Task: Add Aura Cacia Lemongrass Essential Oil to the cart.
Action: Mouse moved to (744, 283)
Screenshot: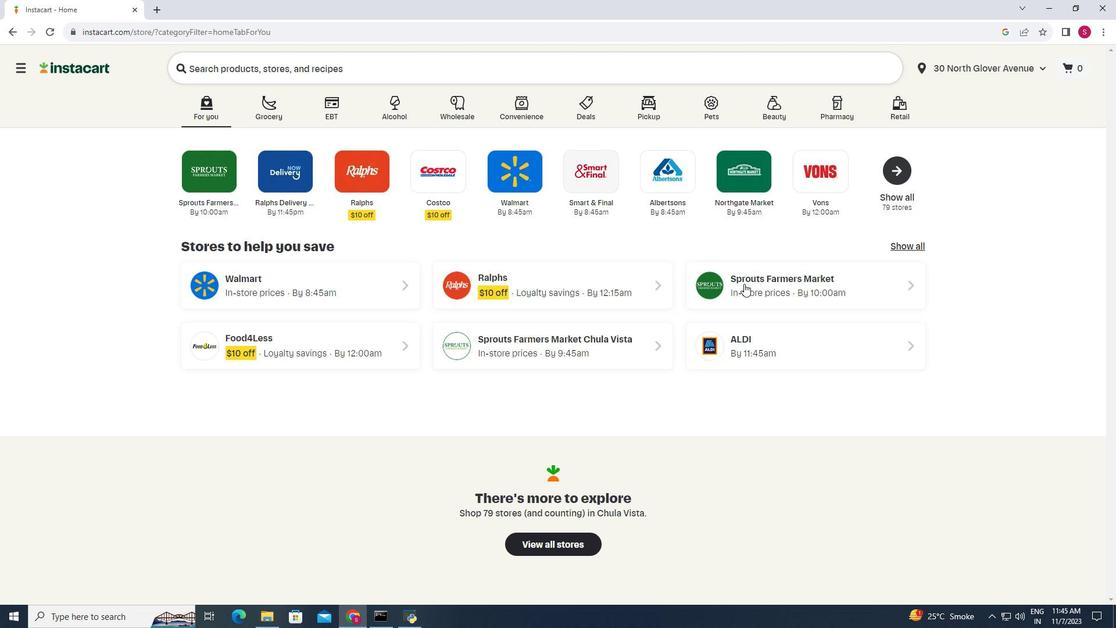 
Action: Mouse pressed left at (744, 283)
Screenshot: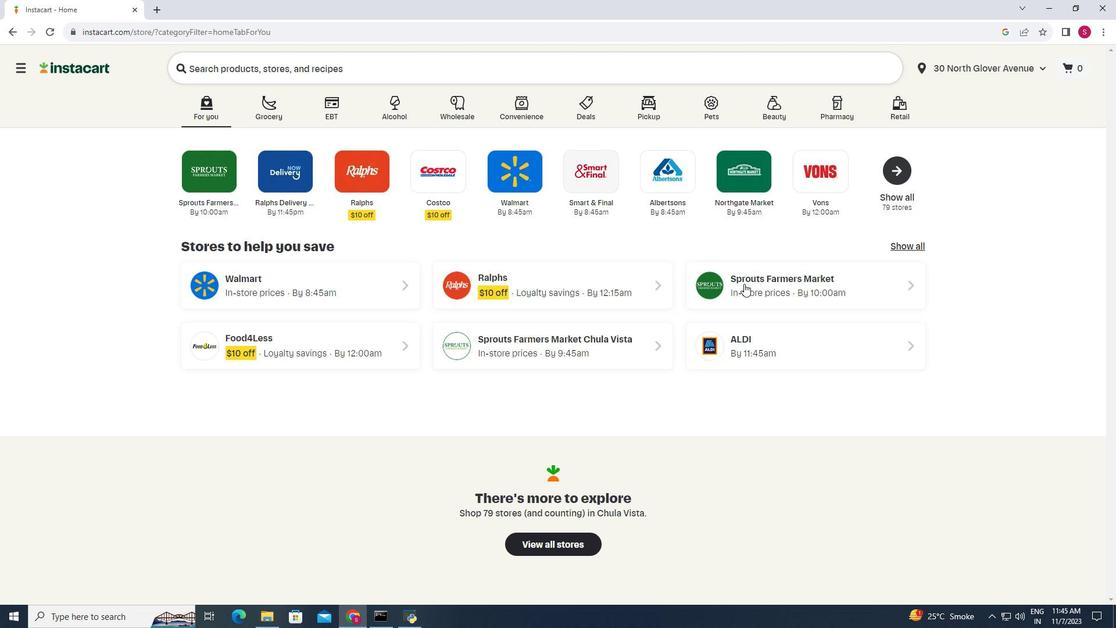 
Action: Mouse moved to (75, 435)
Screenshot: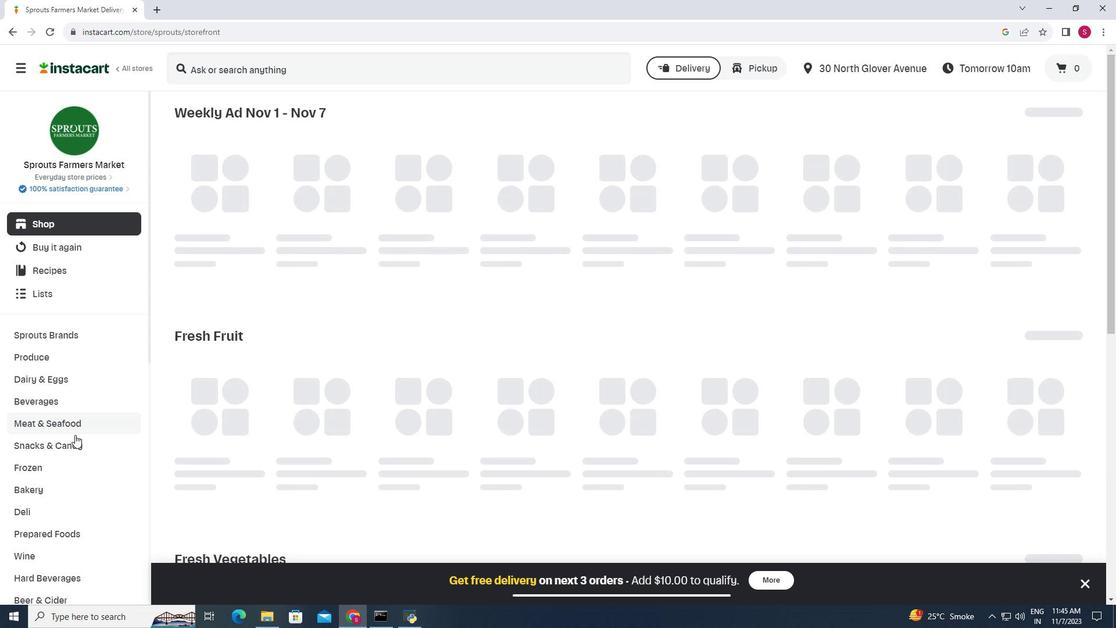 
Action: Mouse scrolled (75, 434) with delta (0, 0)
Screenshot: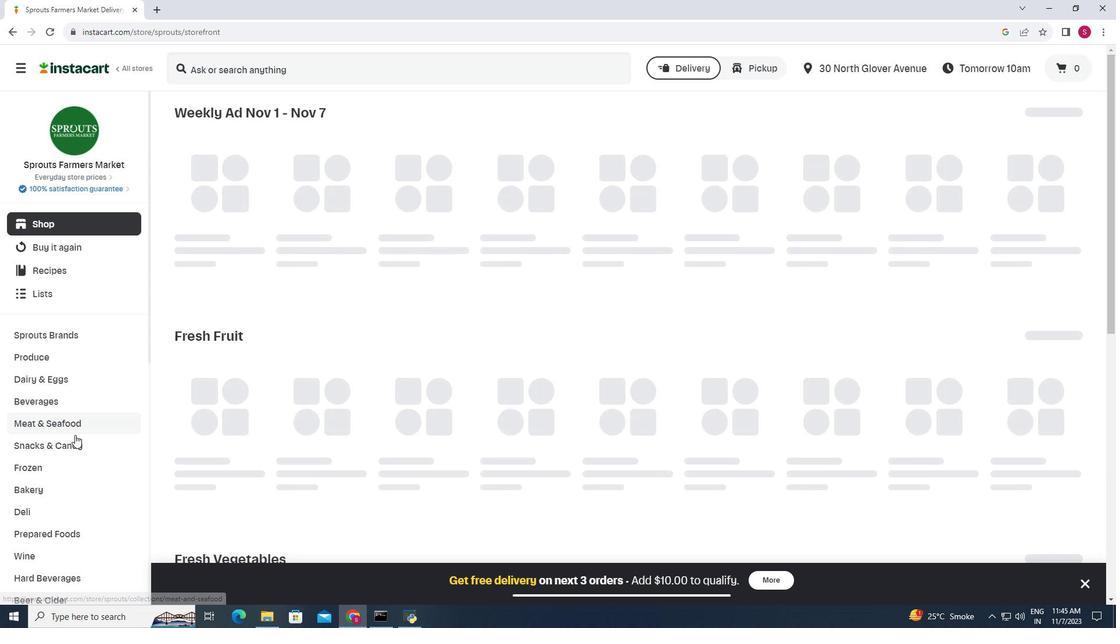 
Action: Mouse scrolled (75, 434) with delta (0, 0)
Screenshot: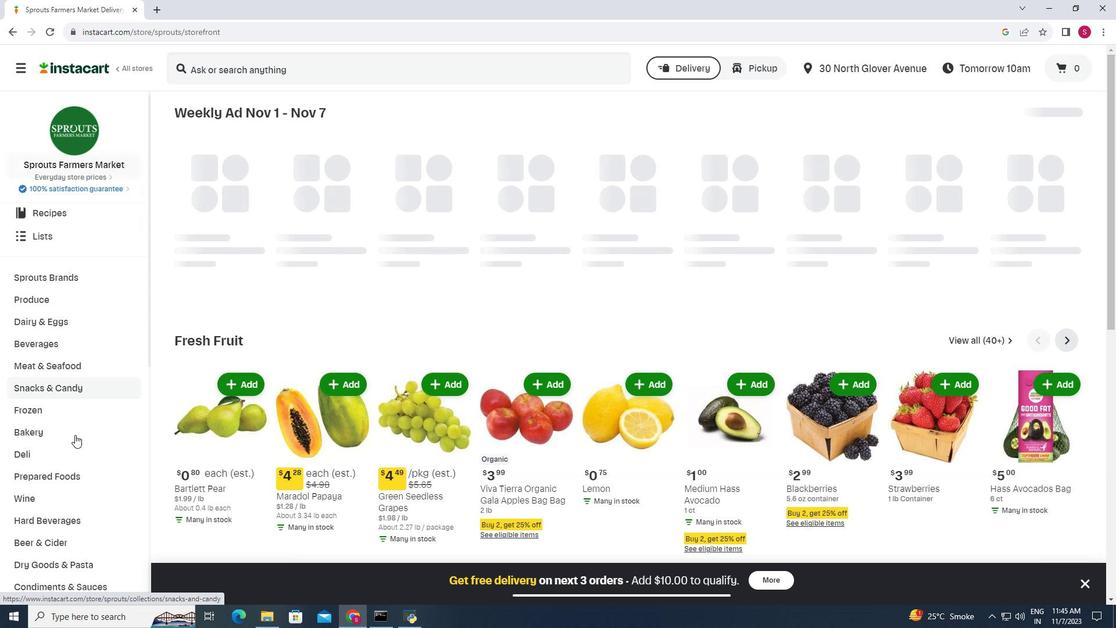 
Action: Mouse moved to (74, 435)
Screenshot: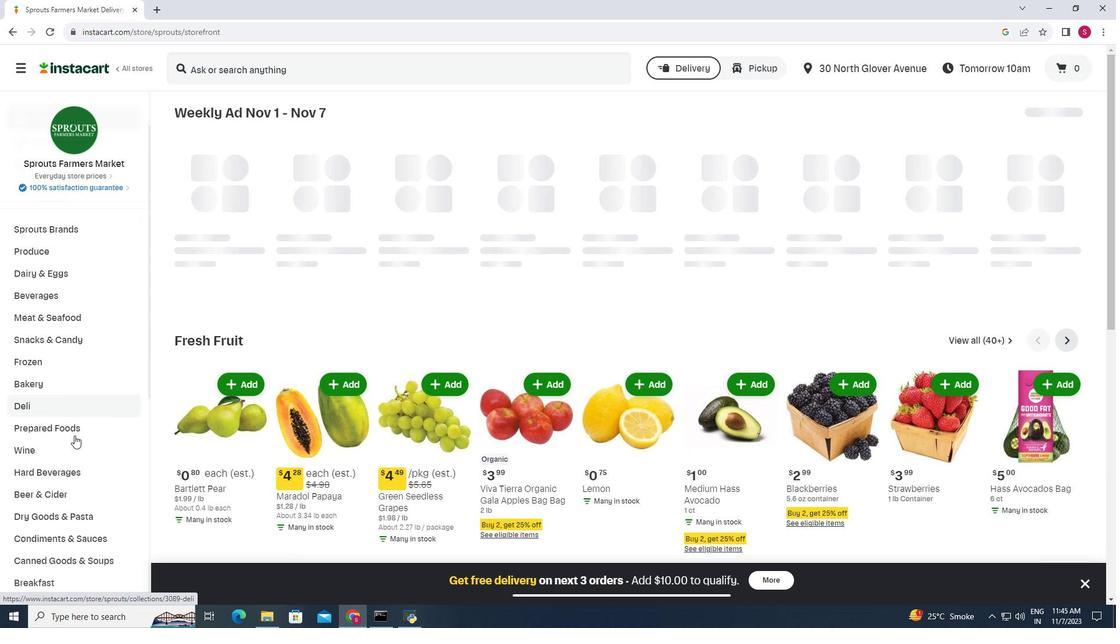 
Action: Mouse scrolled (74, 435) with delta (0, 0)
Screenshot: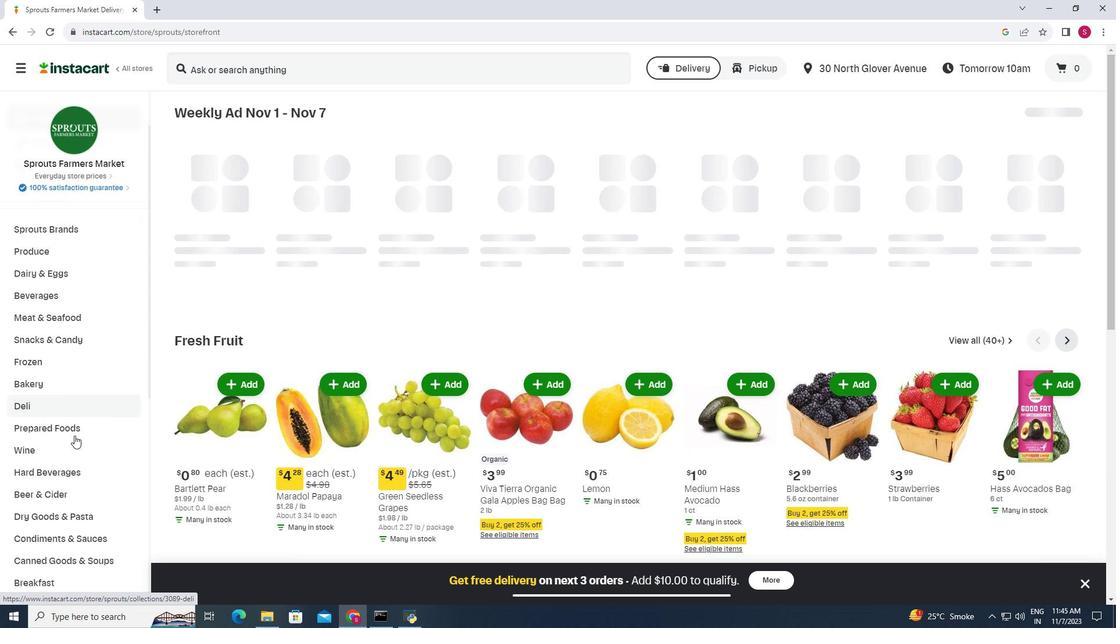 
Action: Mouse scrolled (74, 435) with delta (0, 0)
Screenshot: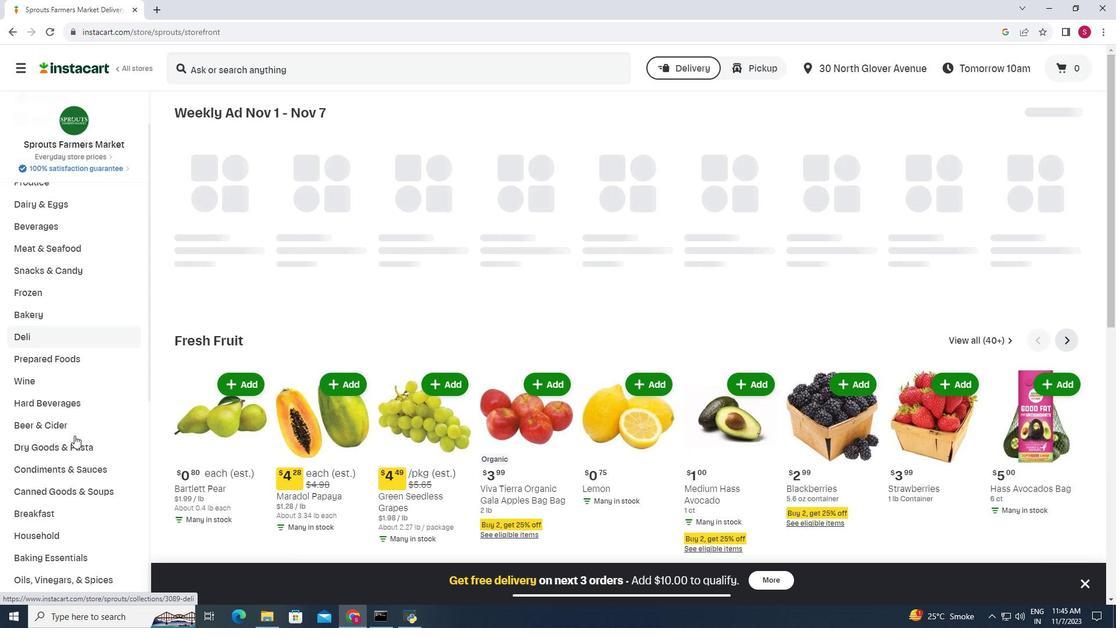 
Action: Mouse scrolled (74, 435) with delta (0, 0)
Screenshot: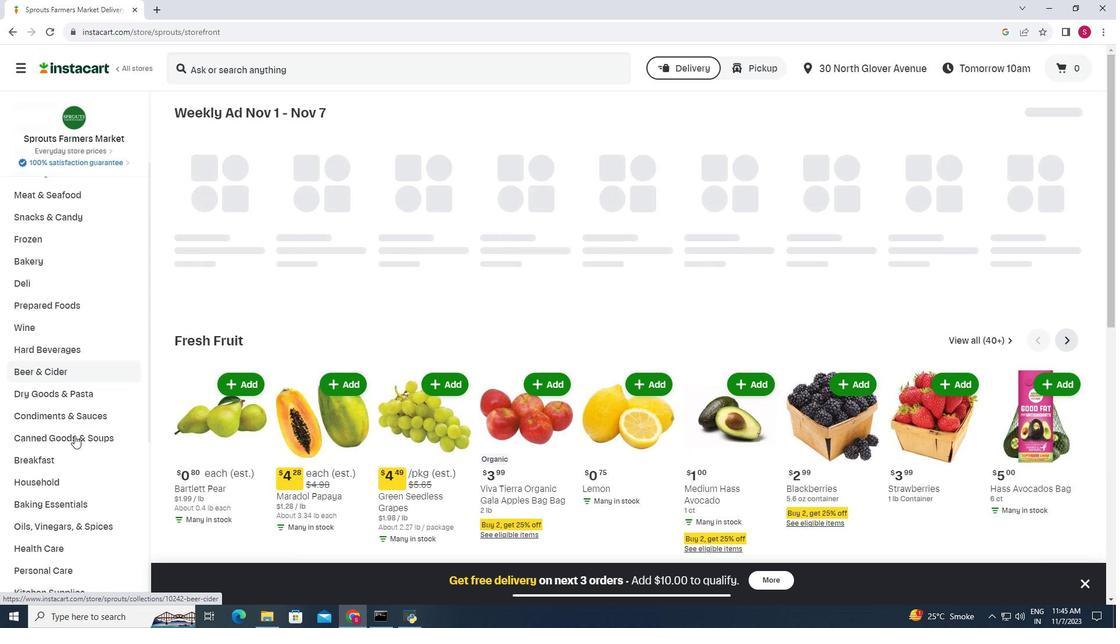 
Action: Mouse moved to (80, 417)
Screenshot: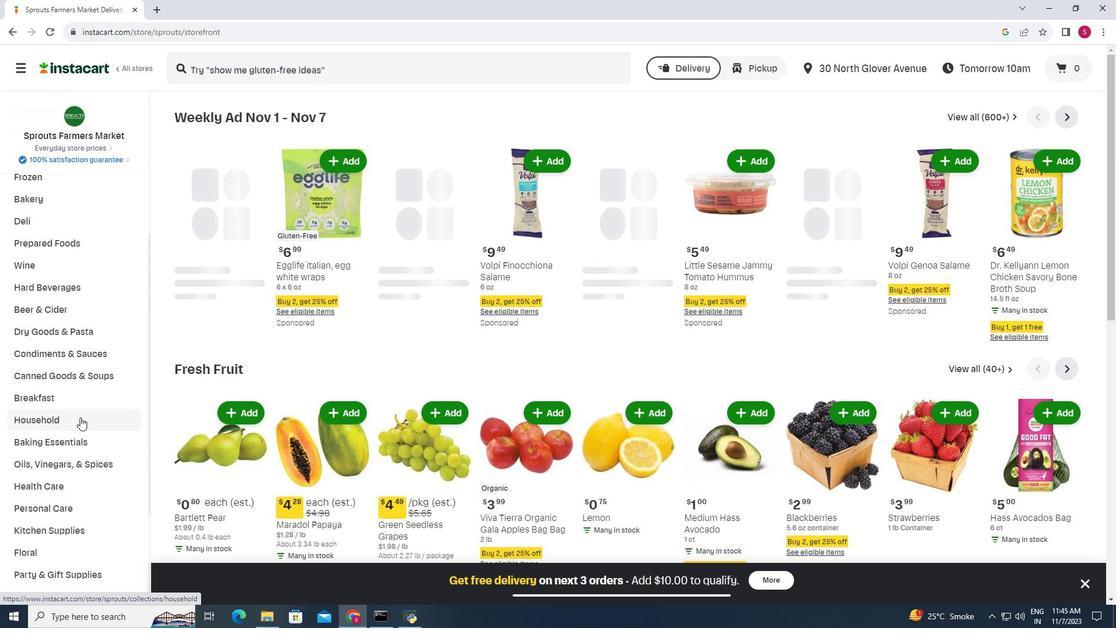 
Action: Mouse pressed left at (80, 417)
Screenshot: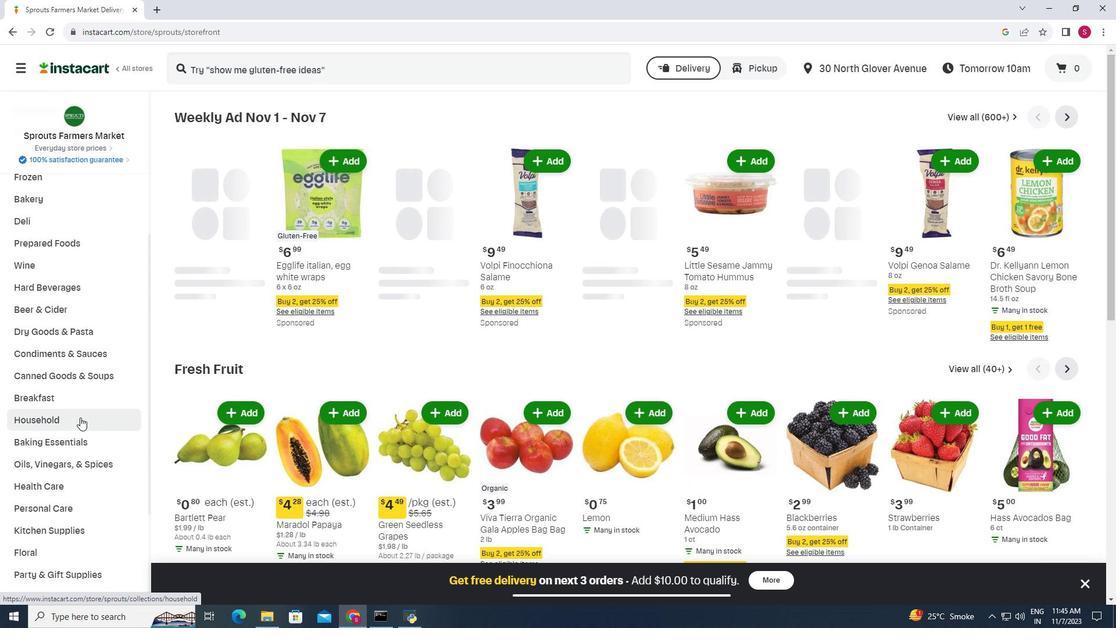 
Action: Mouse moved to (605, 151)
Screenshot: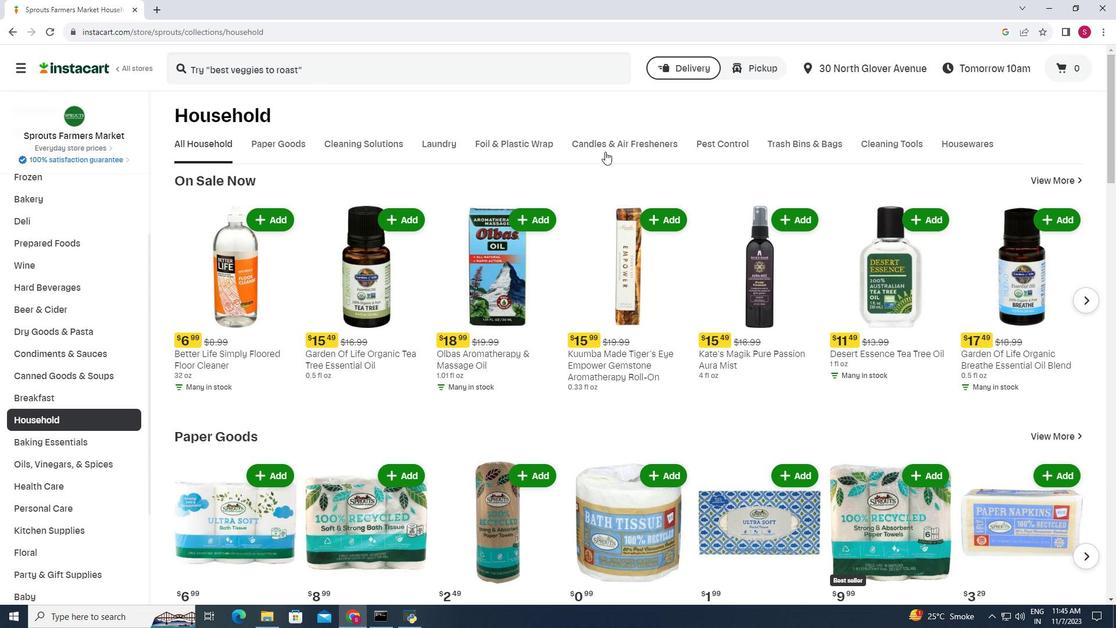 
Action: Mouse pressed left at (605, 151)
Screenshot: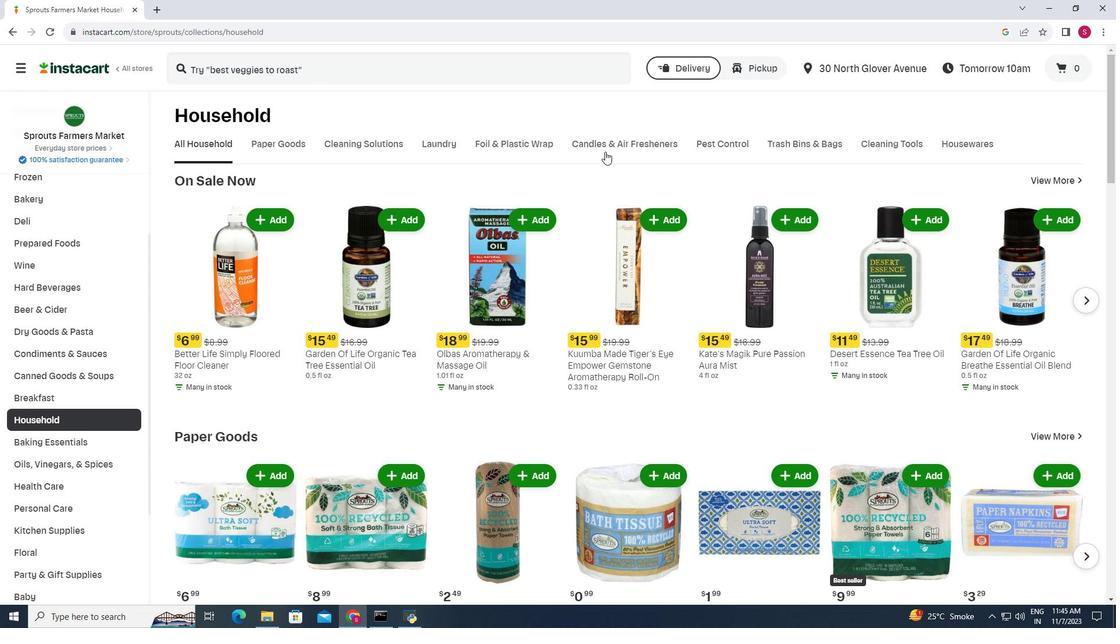 
Action: Mouse moved to (326, 73)
Screenshot: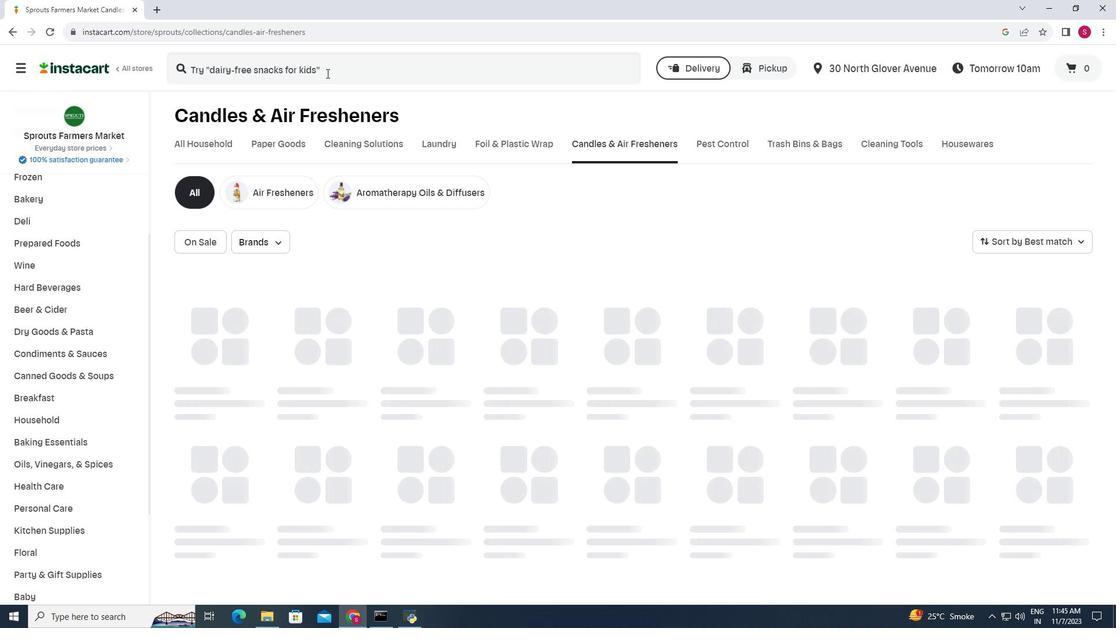 
Action: Mouse pressed left at (326, 73)
Screenshot: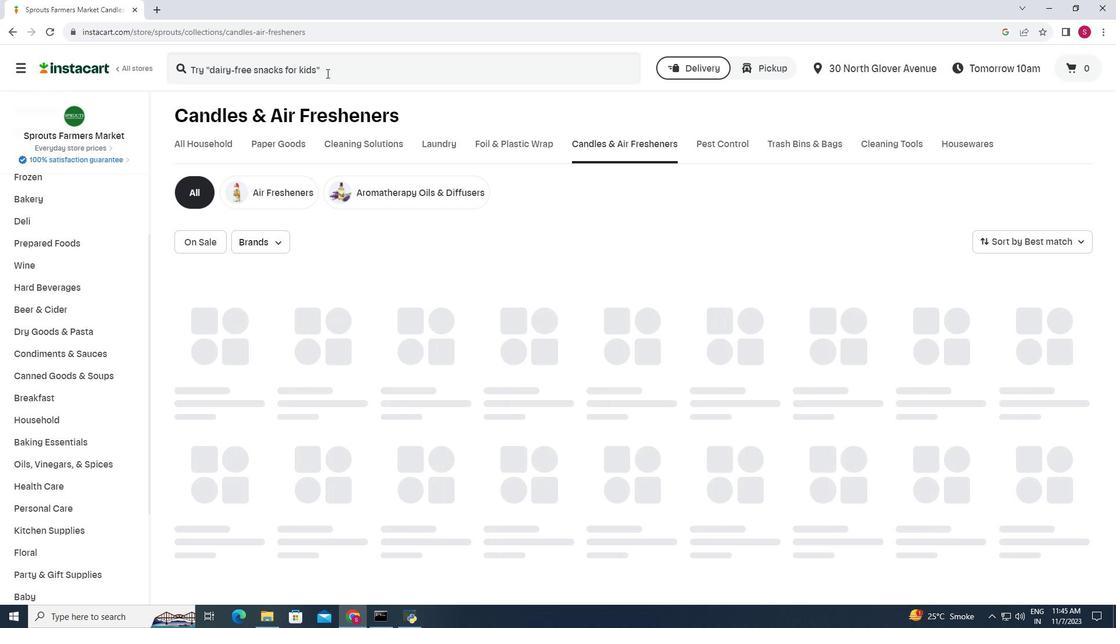 
Action: Mouse moved to (316, 76)
Screenshot: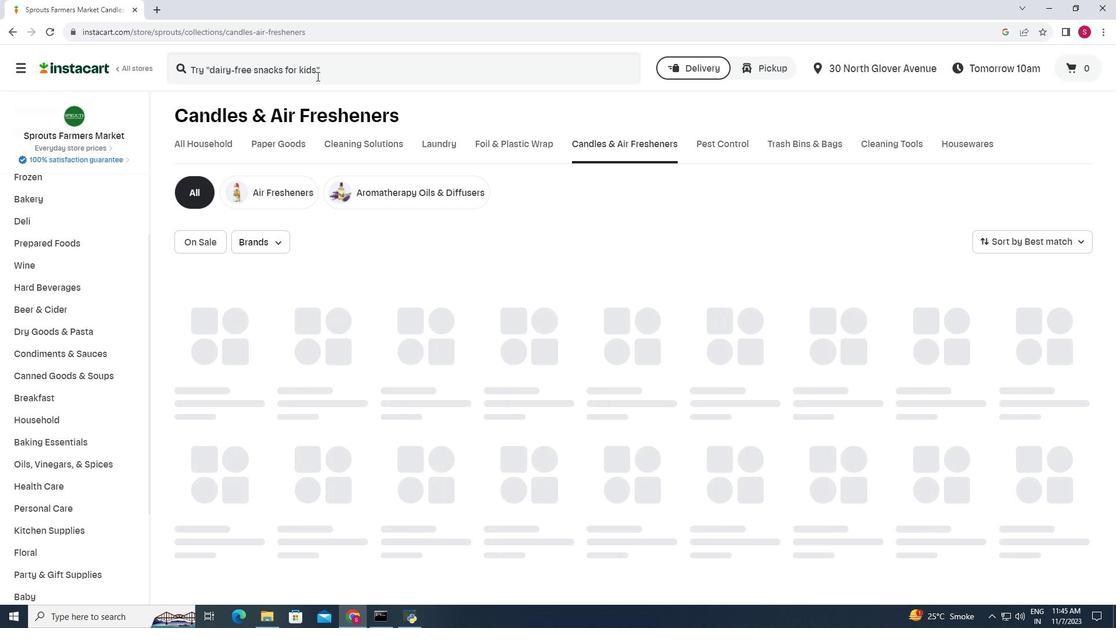 
Action: Key pressed <Key.shift>
Screenshot: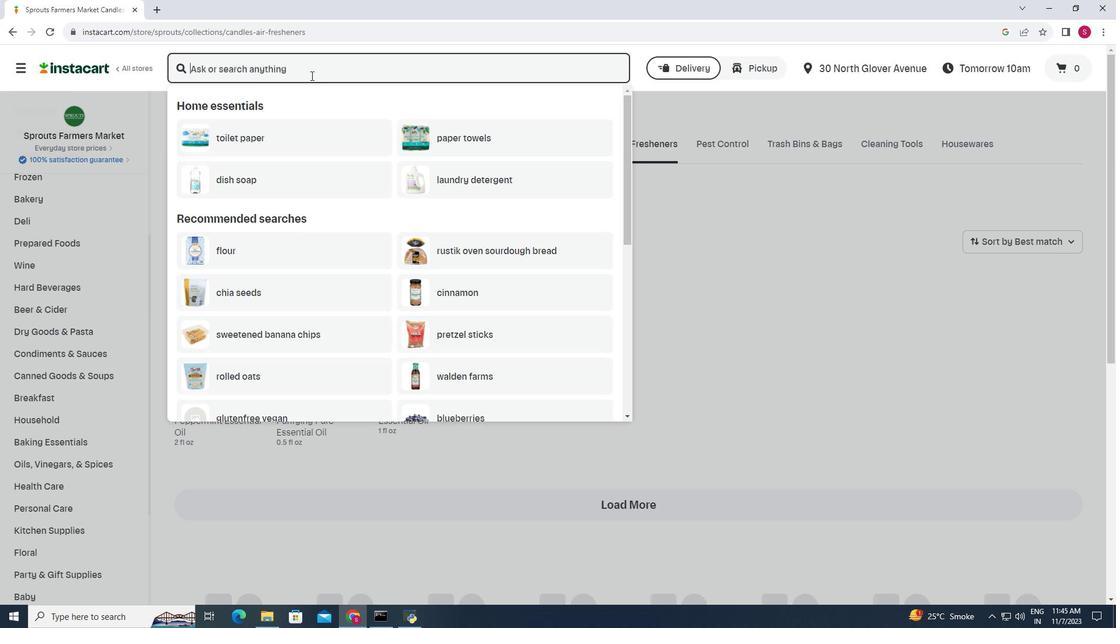 
Action: Mouse moved to (311, 75)
Screenshot: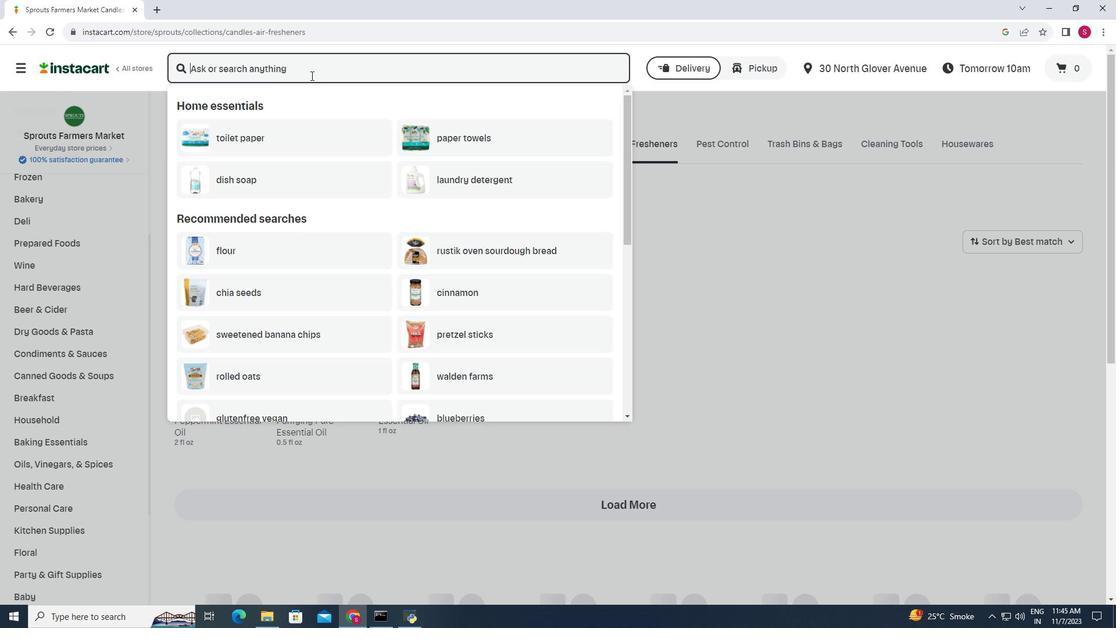 
Action: Key pressed Aura<Key.space><Key.shift>Cacia<Key.space><Key.shift>Lemongrass<Key.space><Key.shift>Essential<Key.space><Key.shift>Oil<Key.enter>
Screenshot: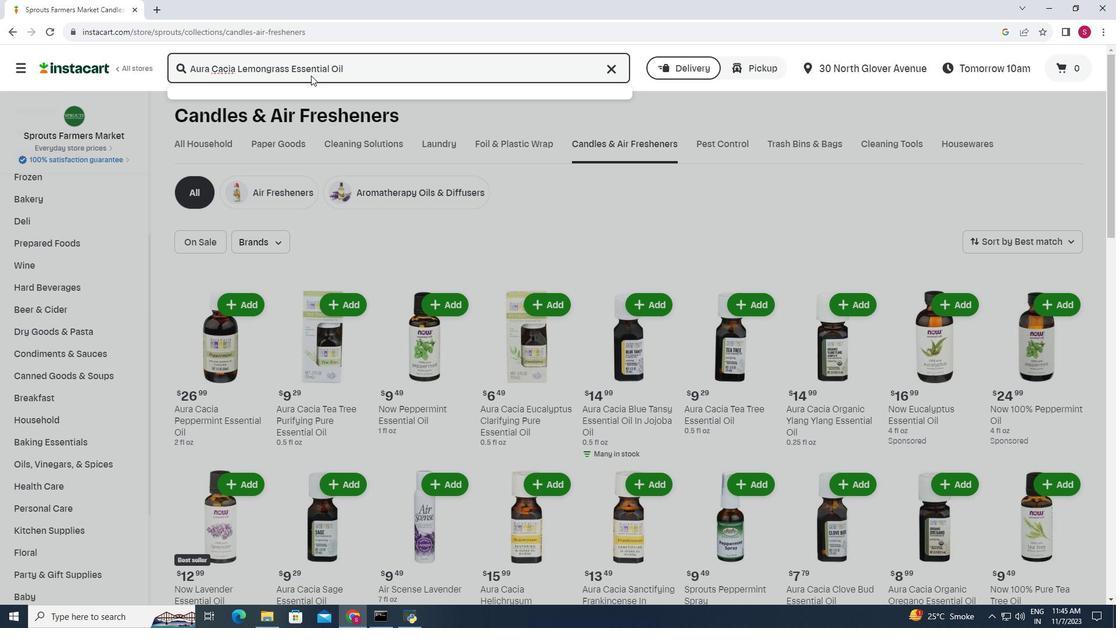 
Action: Mouse moved to (405, 161)
Screenshot: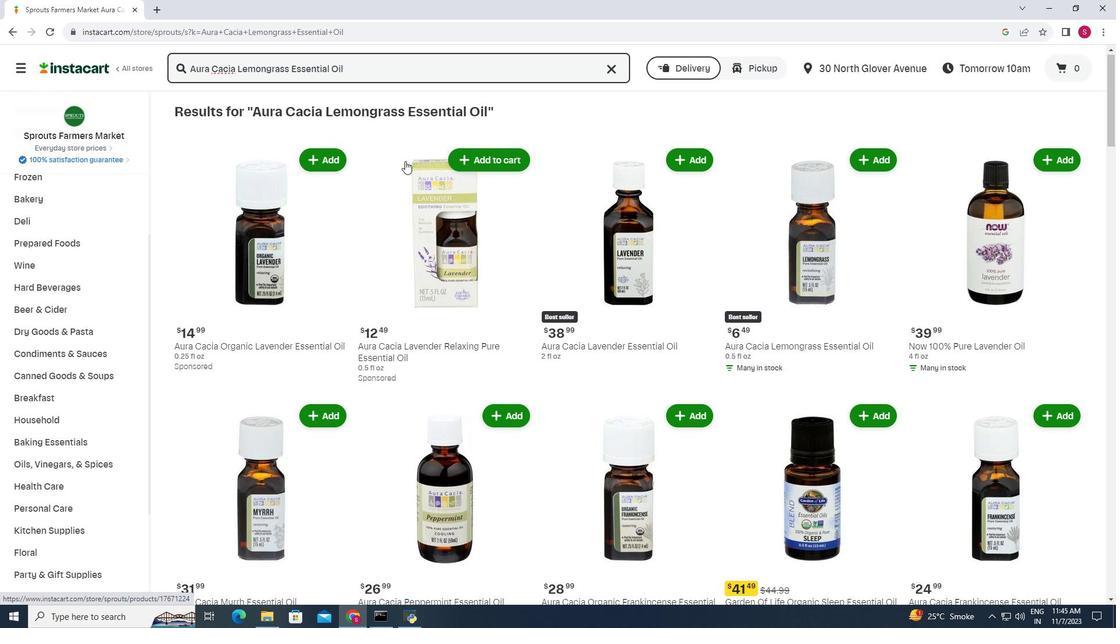 
Action: Mouse scrolled (405, 160) with delta (0, 0)
Screenshot: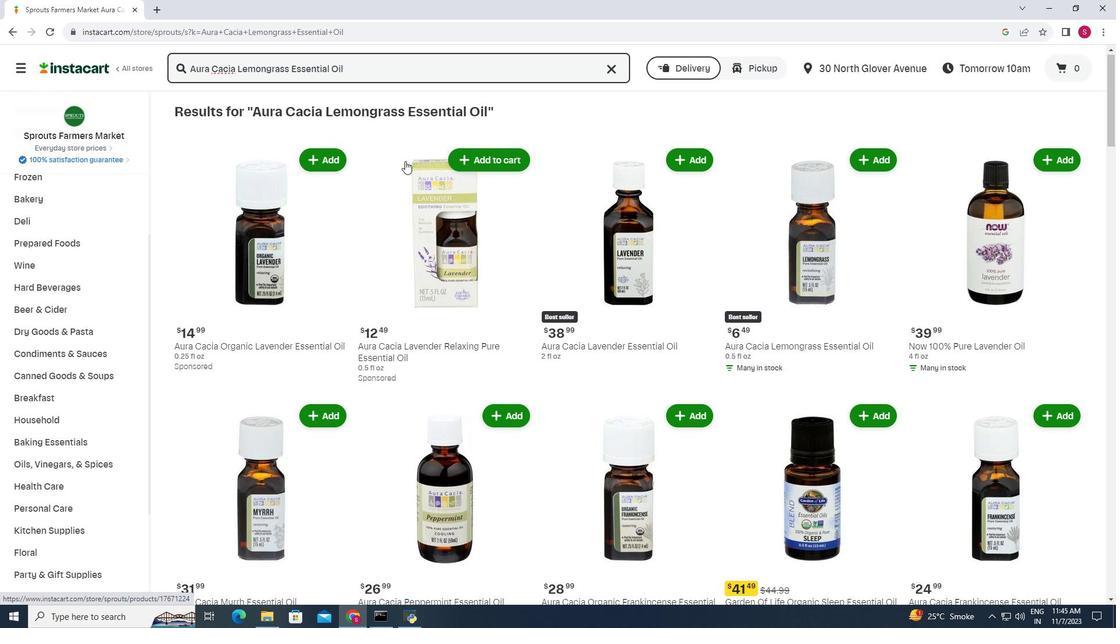 
Action: Mouse moved to (405, 161)
Screenshot: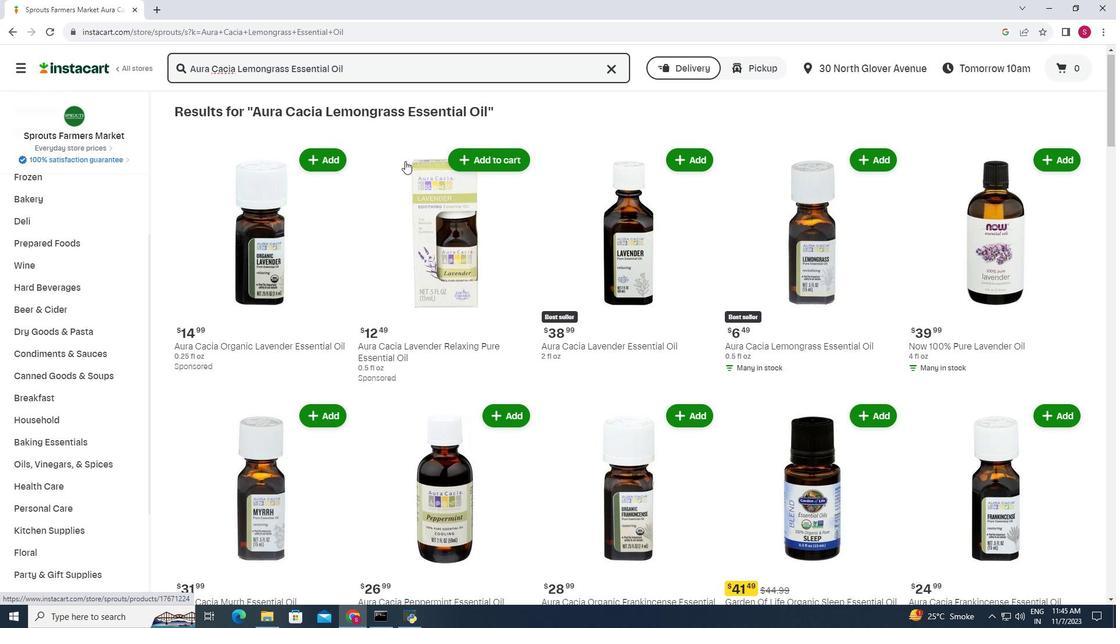 
Action: Mouse scrolled (405, 161) with delta (0, 0)
Screenshot: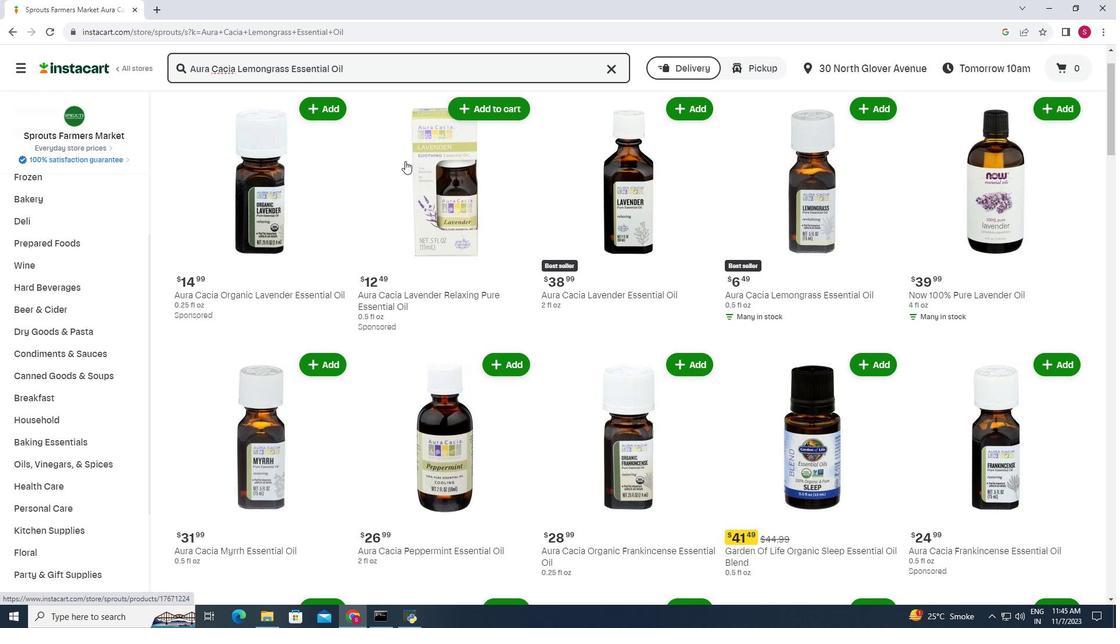 
Action: Mouse moved to (868, 163)
Screenshot: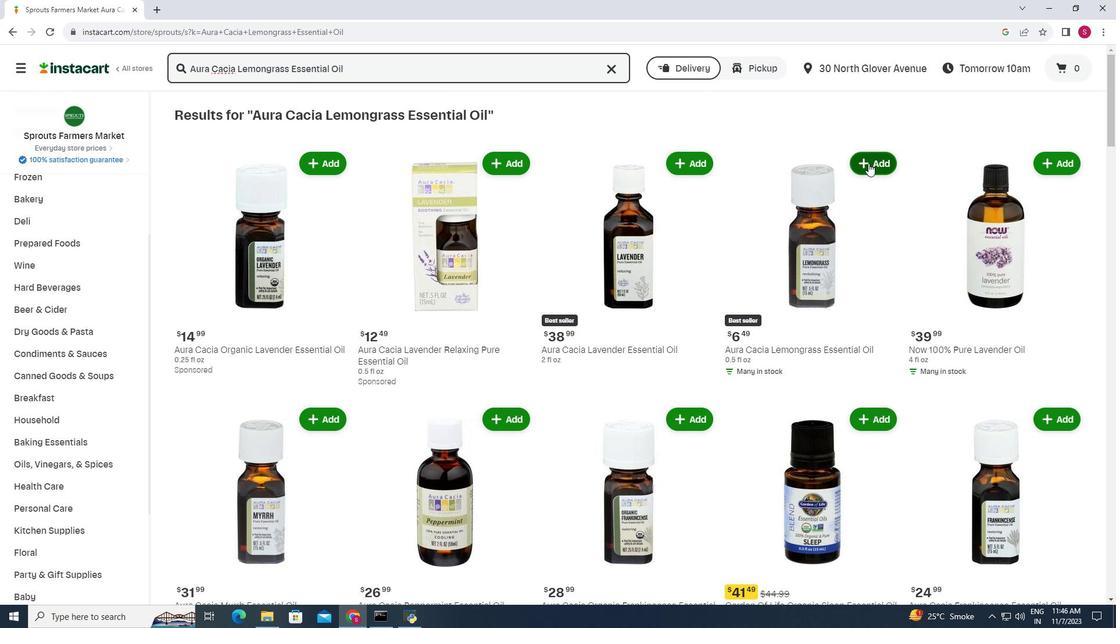 
Action: Mouse pressed left at (868, 163)
Screenshot: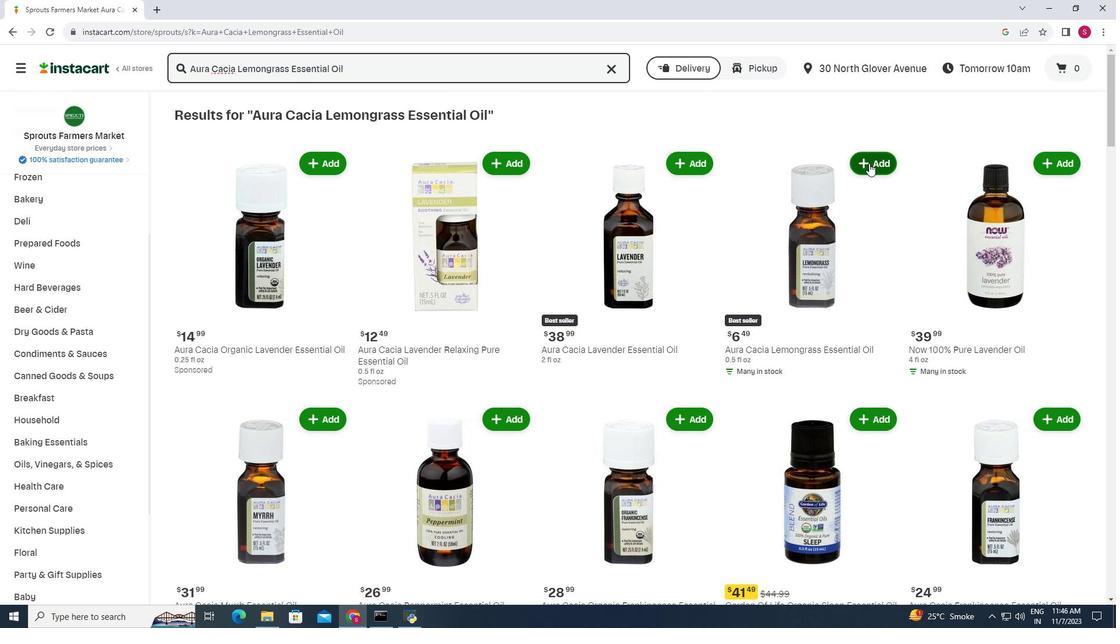 
Action: Mouse moved to (846, 131)
Screenshot: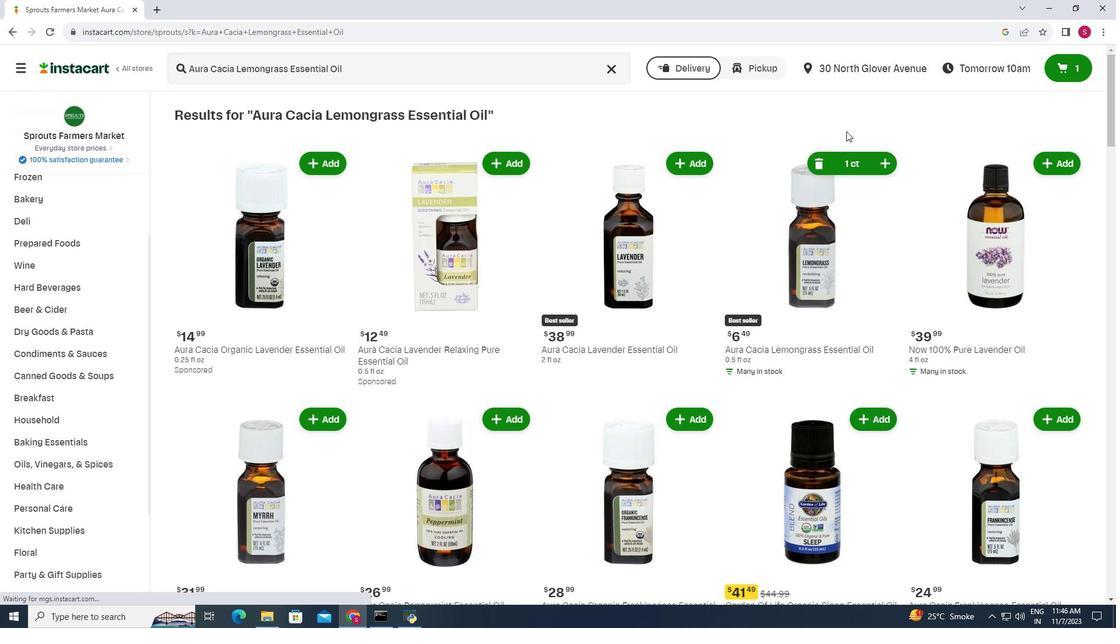 
